 Task: Look for products in the category "Prenatal Vitamins" from Nature's Way only.
Action: Mouse moved to (242, 121)
Screenshot: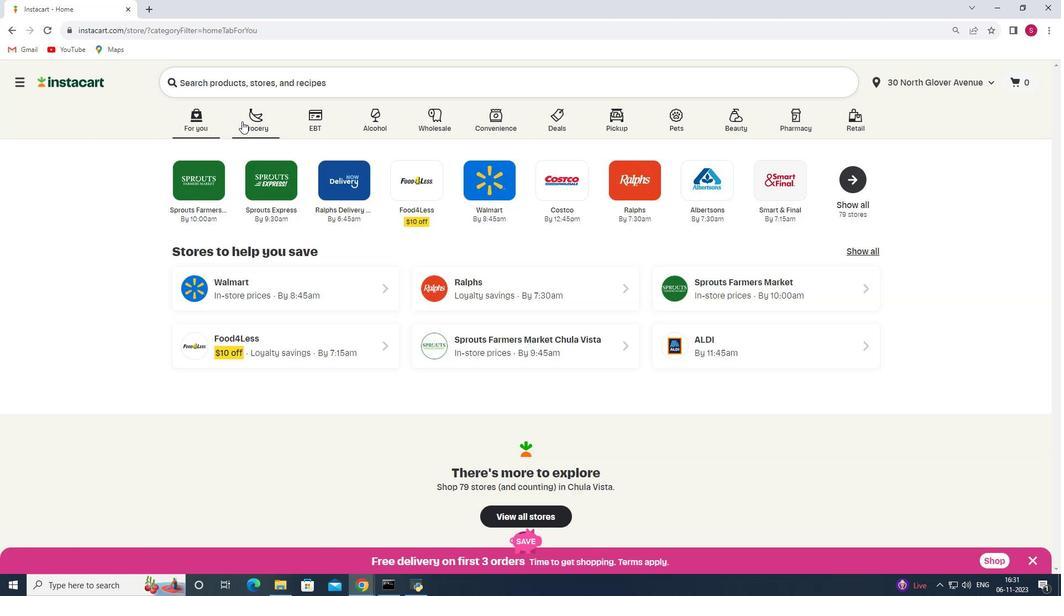 
Action: Mouse pressed left at (242, 121)
Screenshot: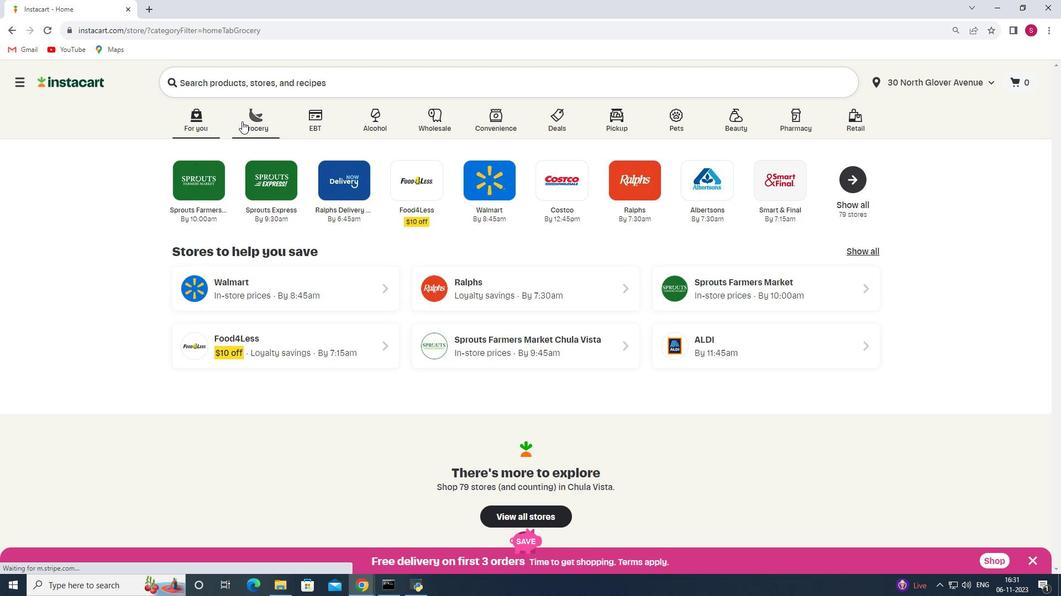 
Action: Mouse moved to (270, 320)
Screenshot: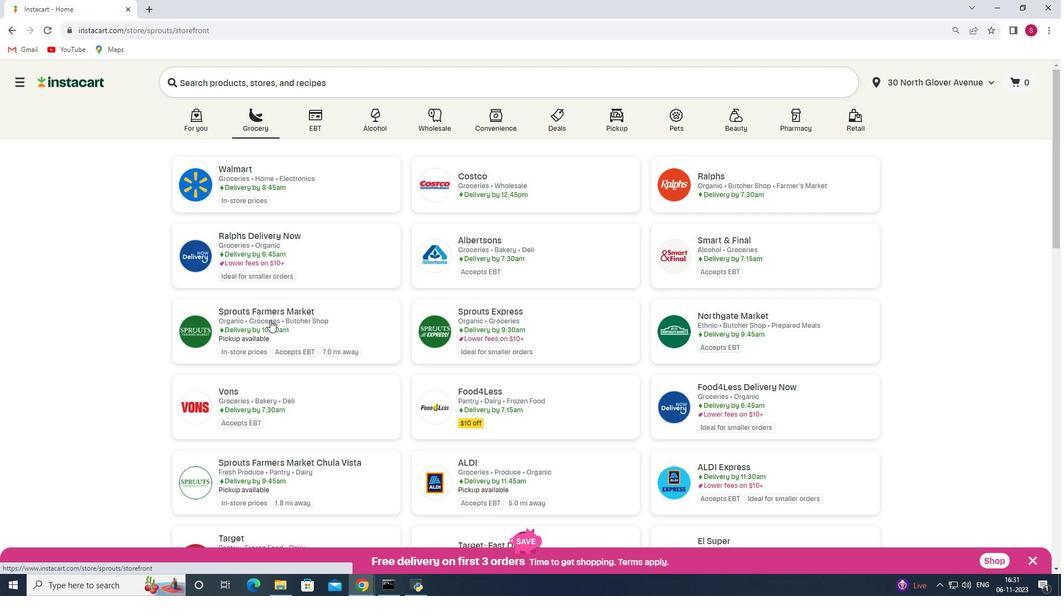 
Action: Mouse pressed left at (270, 320)
Screenshot: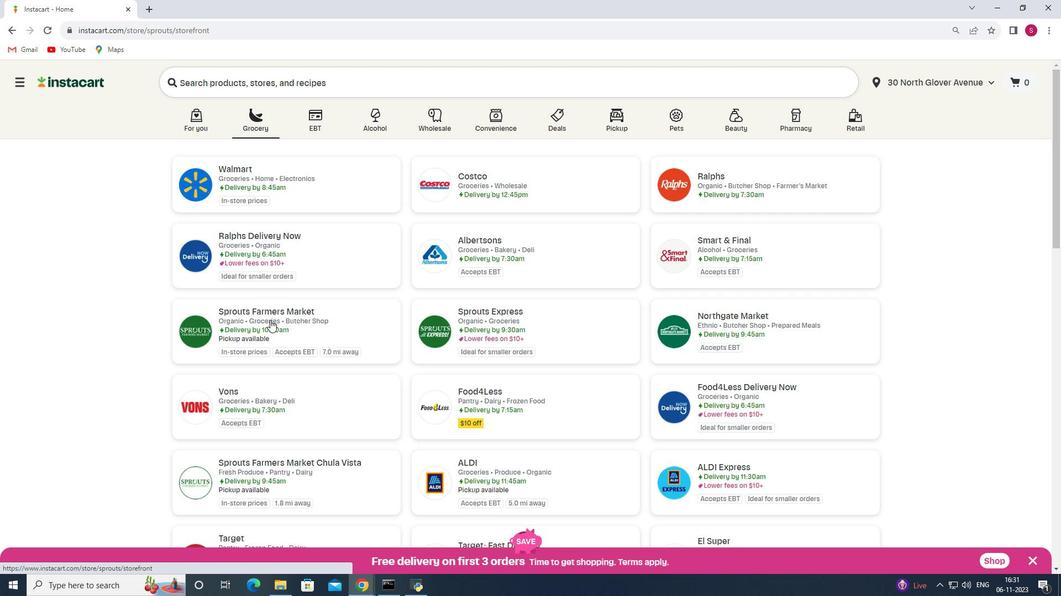 
Action: Mouse moved to (99, 343)
Screenshot: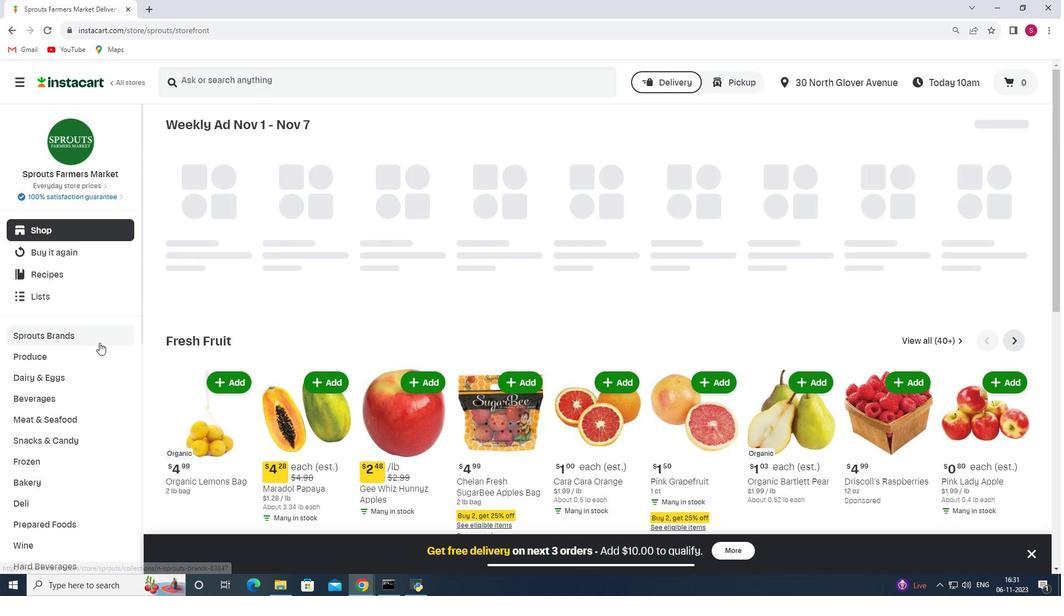 
Action: Mouse scrolled (99, 342) with delta (0, 0)
Screenshot: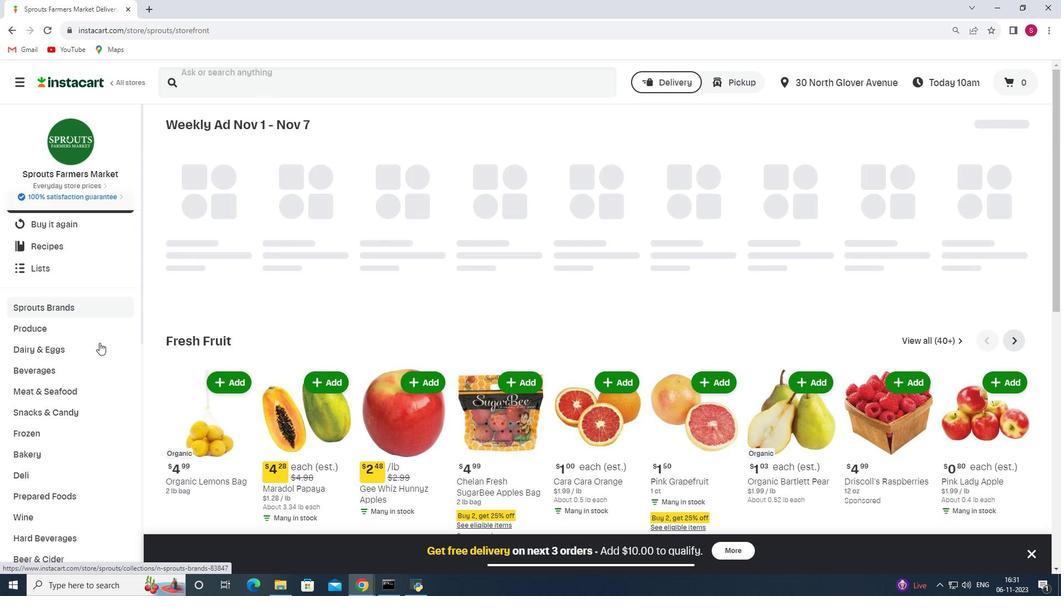 
Action: Mouse scrolled (99, 342) with delta (0, 0)
Screenshot: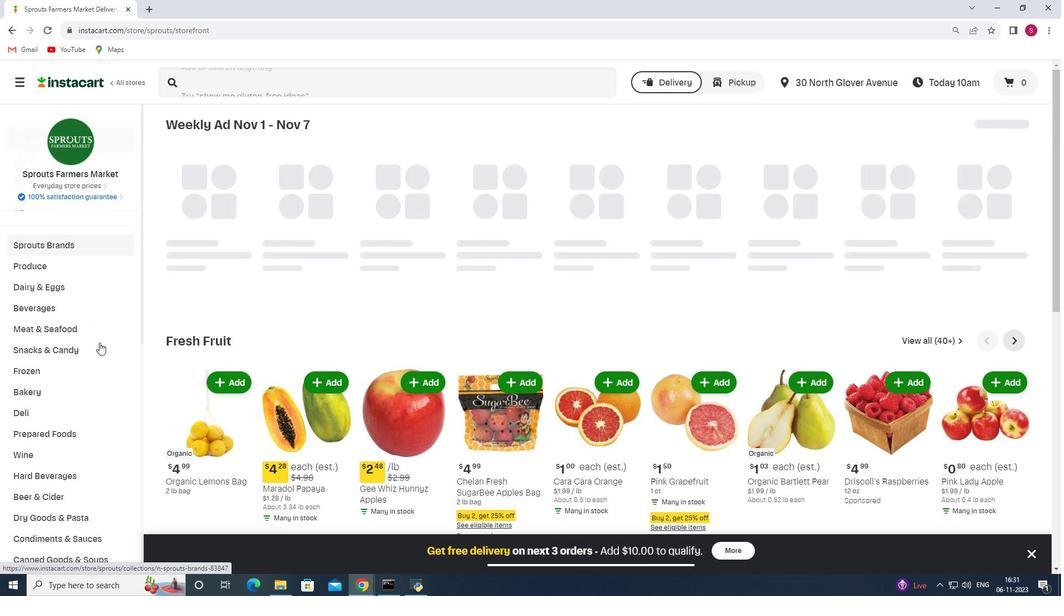 
Action: Mouse scrolled (99, 342) with delta (0, 0)
Screenshot: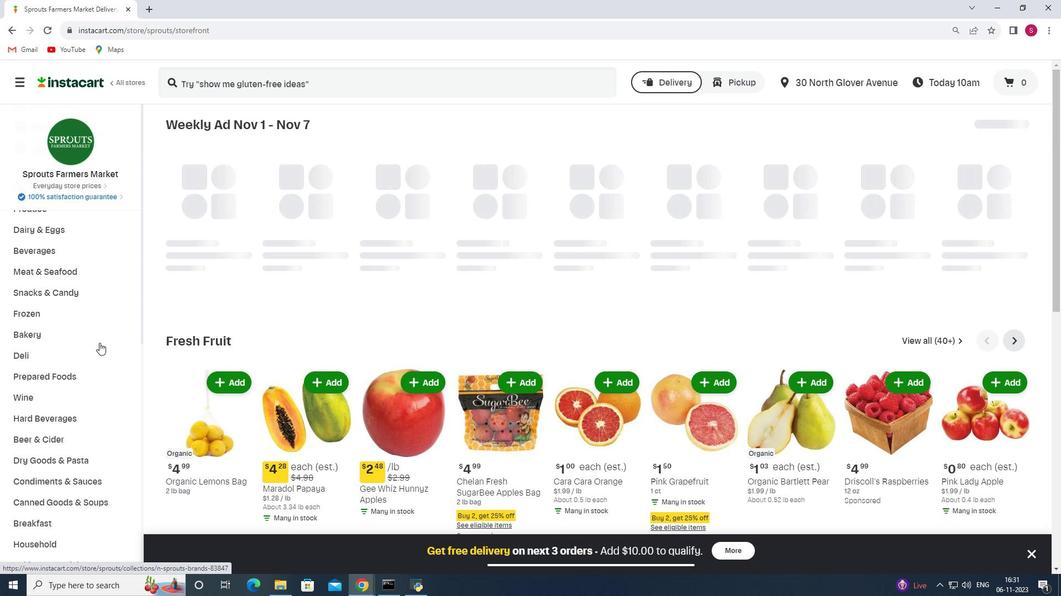 
Action: Mouse scrolled (99, 342) with delta (0, 0)
Screenshot: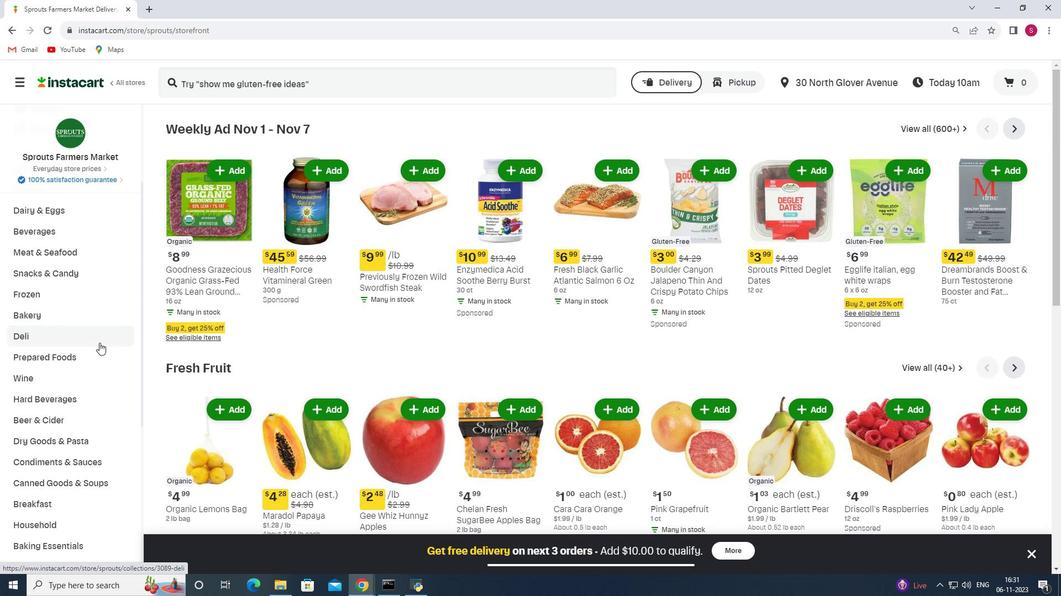
Action: Mouse scrolled (99, 342) with delta (0, 0)
Screenshot: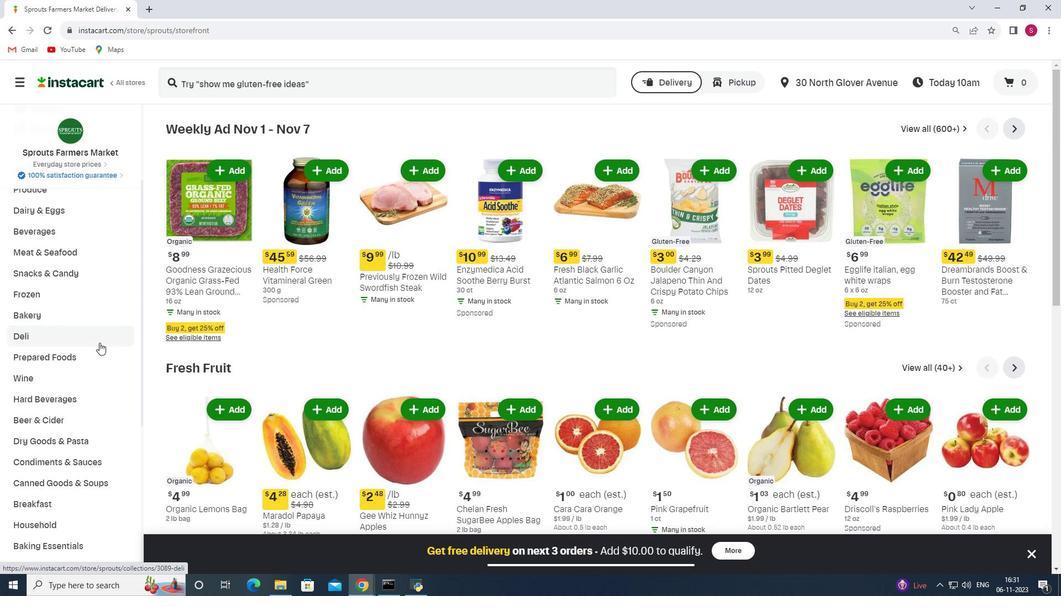 
Action: Mouse scrolled (99, 342) with delta (0, 0)
Screenshot: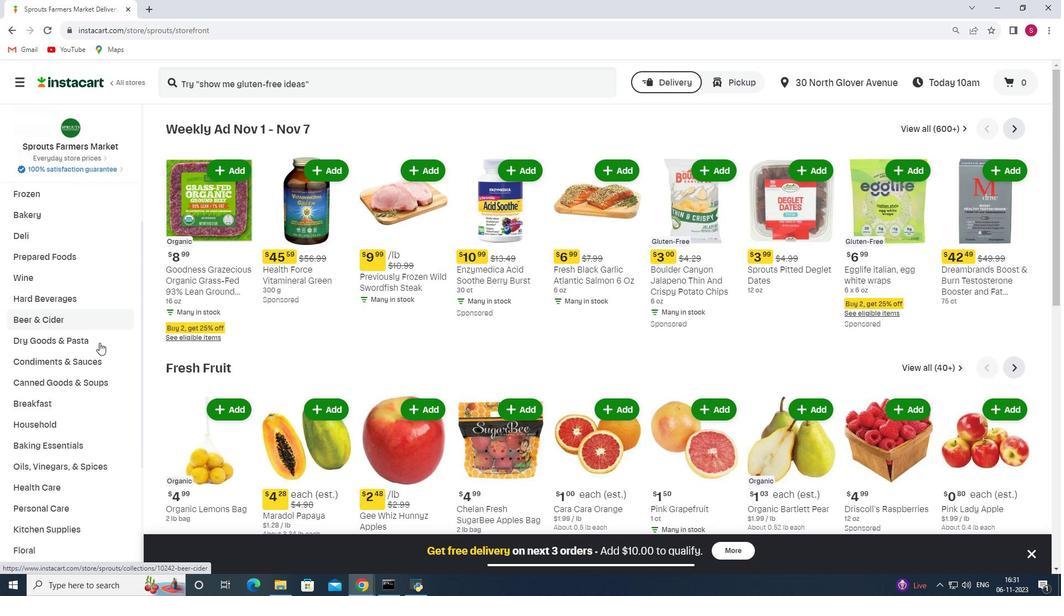 
Action: Mouse scrolled (99, 342) with delta (0, 0)
Screenshot: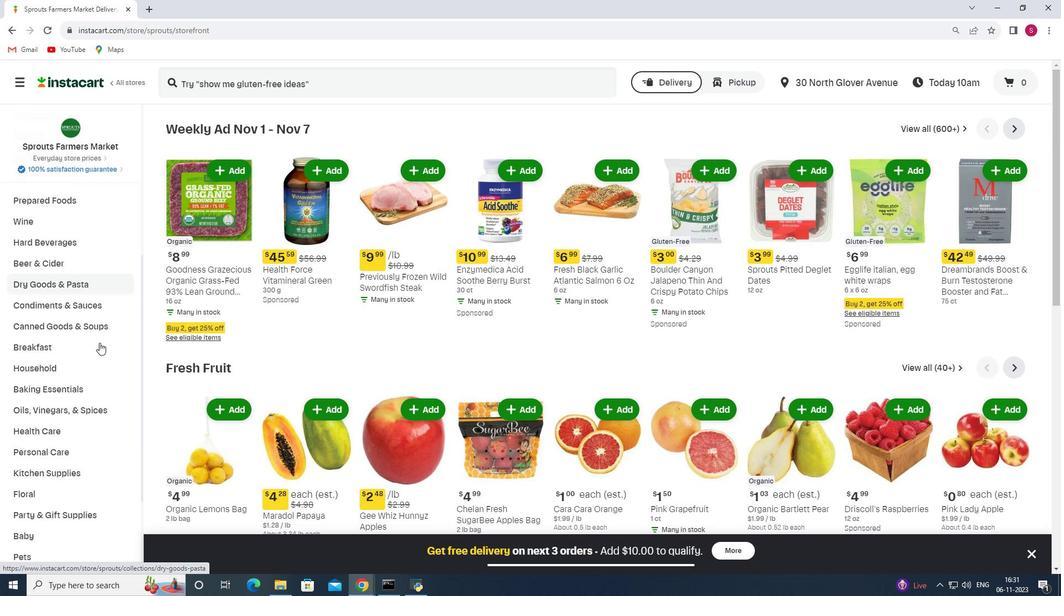 
Action: Mouse scrolled (99, 342) with delta (0, 0)
Screenshot: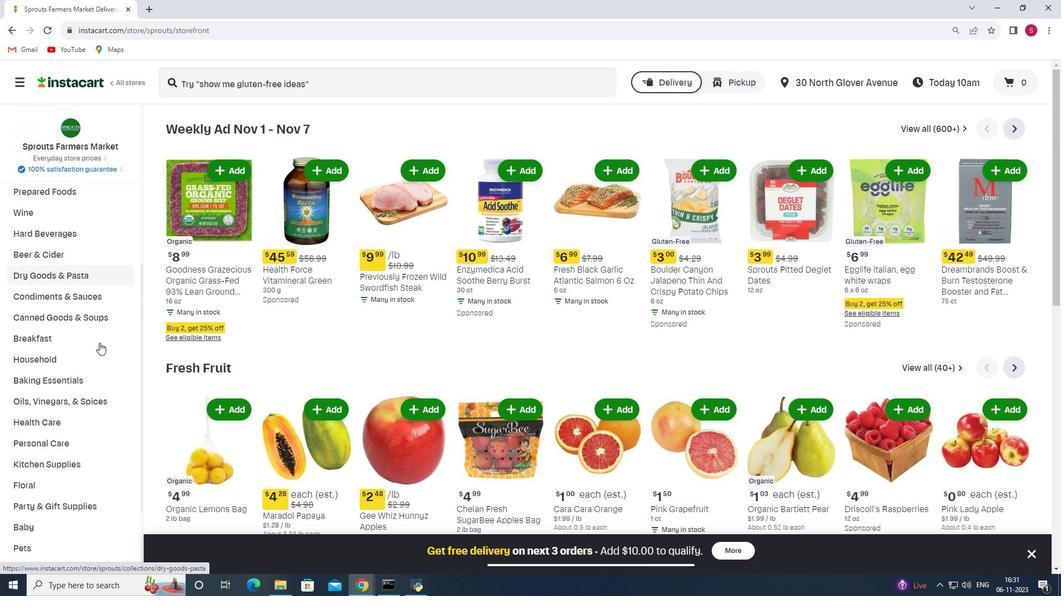 
Action: Mouse scrolled (99, 342) with delta (0, 0)
Screenshot: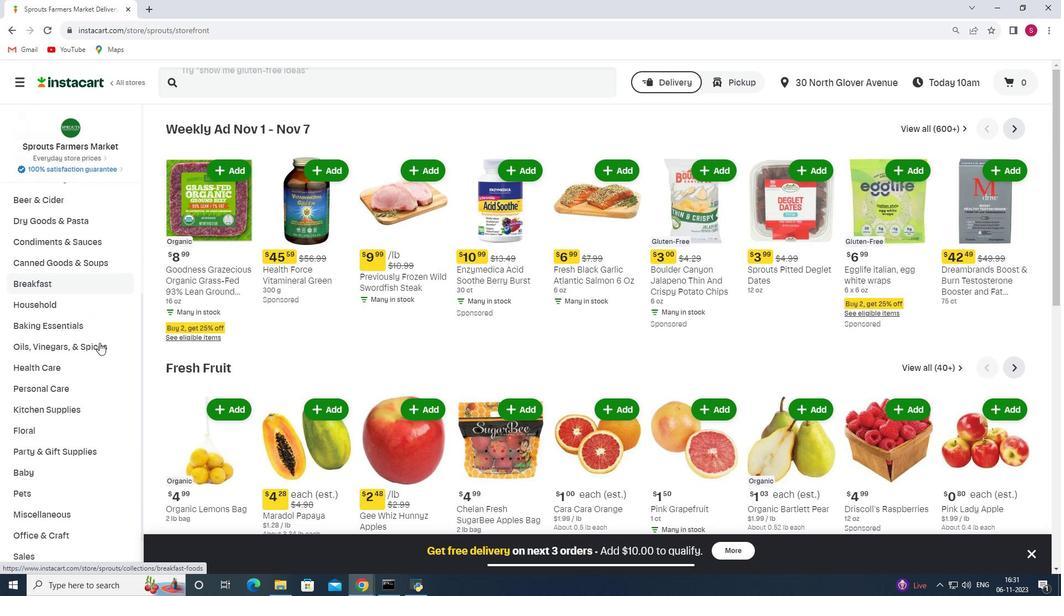 
Action: Mouse moved to (67, 359)
Screenshot: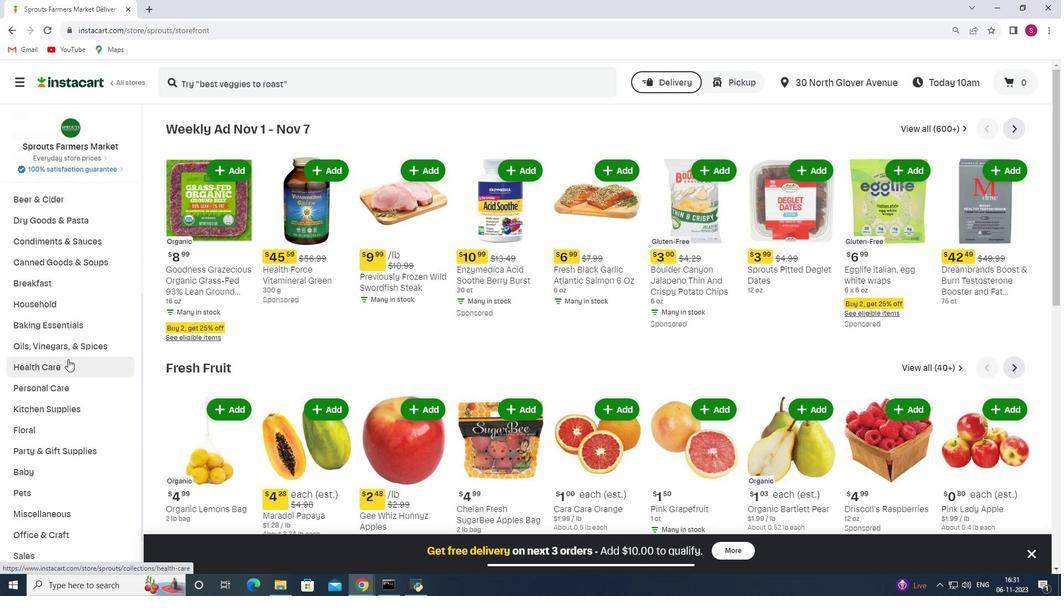 
Action: Mouse pressed left at (67, 359)
Screenshot: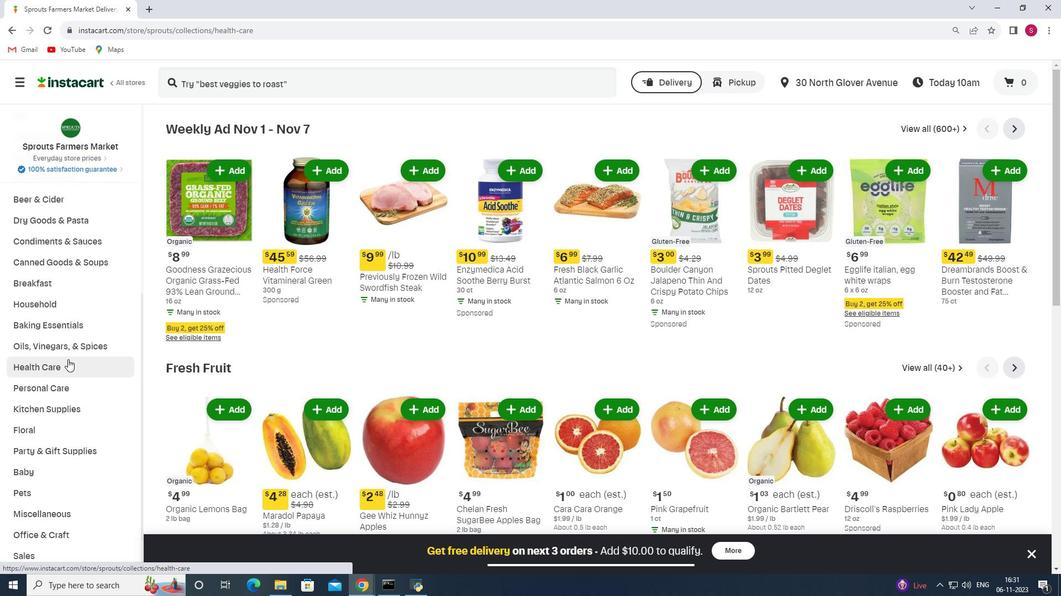 
Action: Mouse moved to (401, 158)
Screenshot: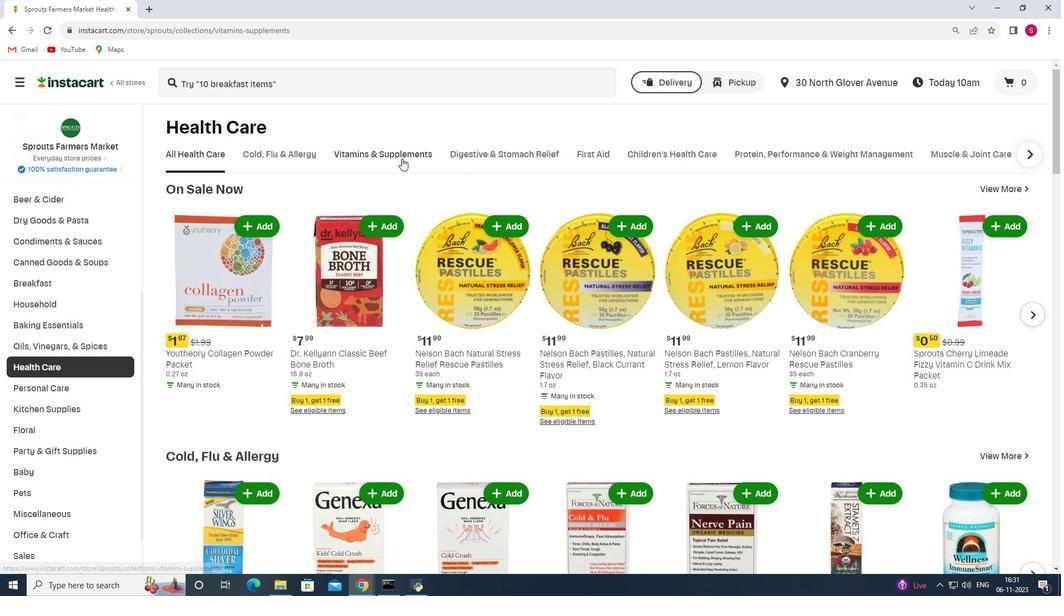
Action: Mouse pressed left at (401, 158)
Screenshot: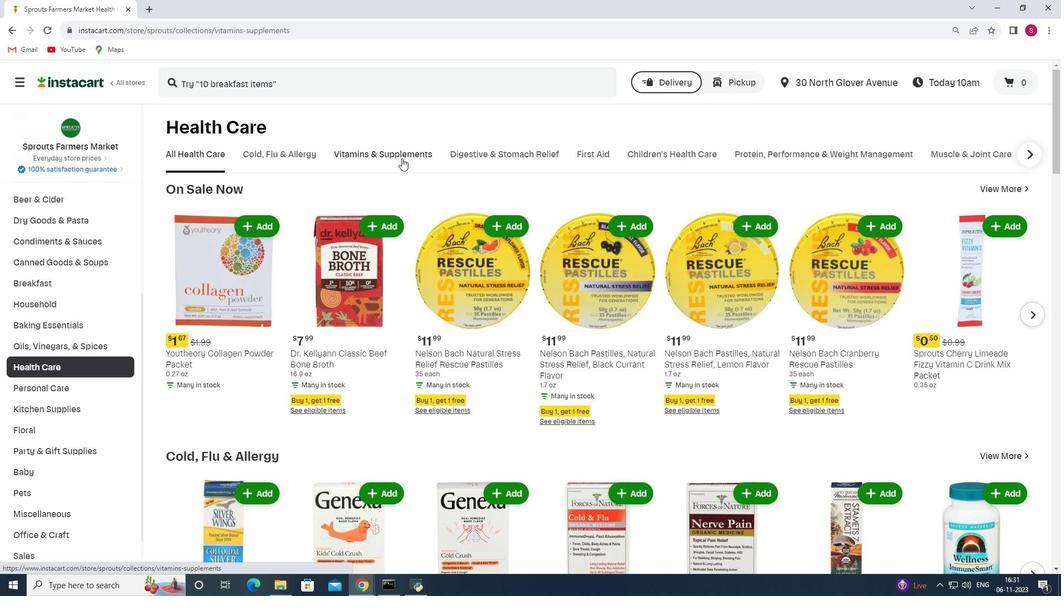 
Action: Mouse moved to (1031, 203)
Screenshot: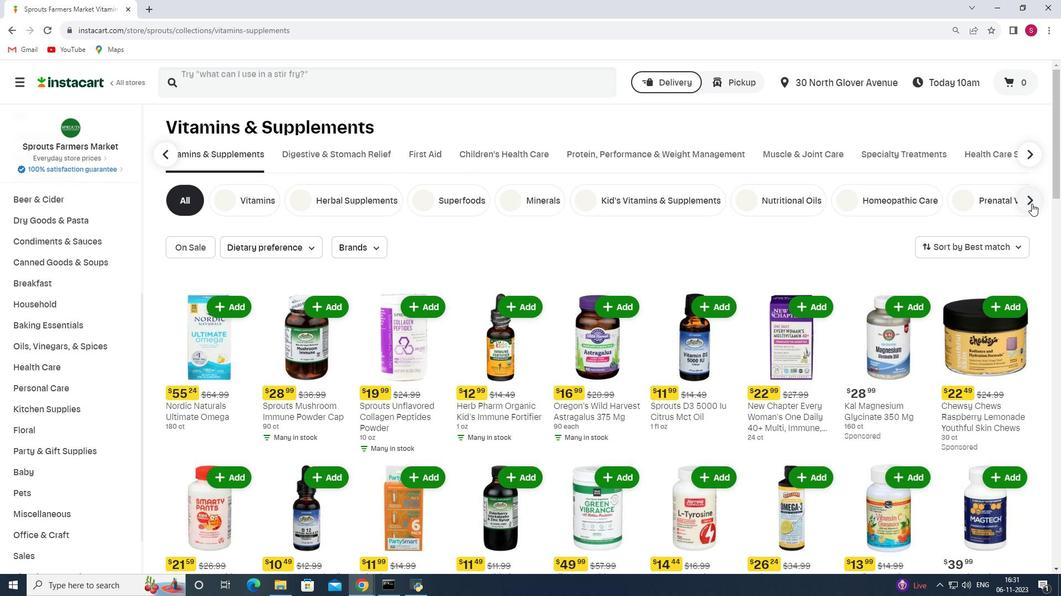 
Action: Mouse pressed left at (1031, 203)
Screenshot: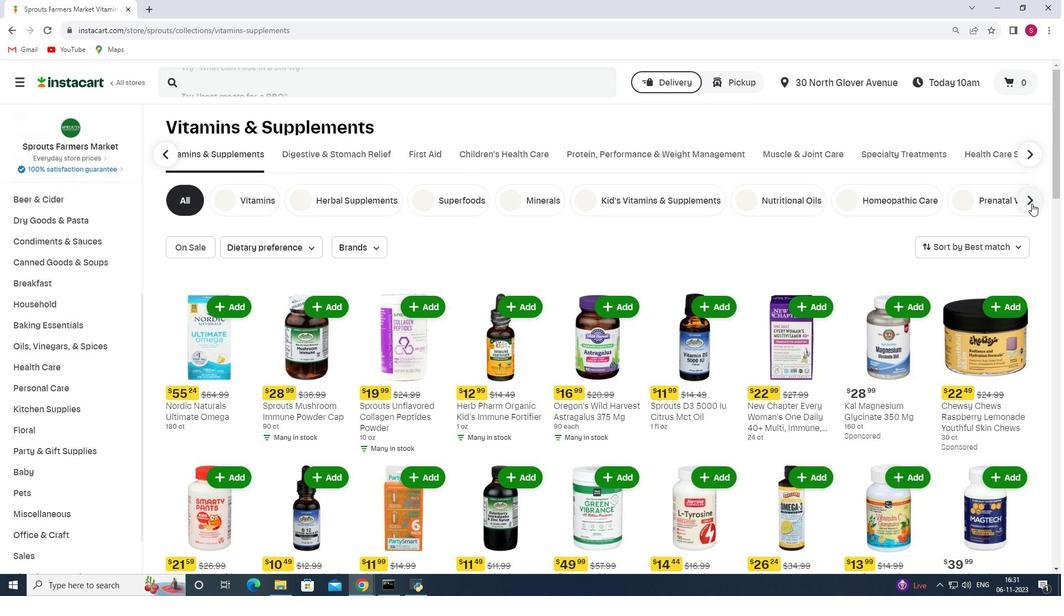
Action: Mouse moved to (407, 211)
Screenshot: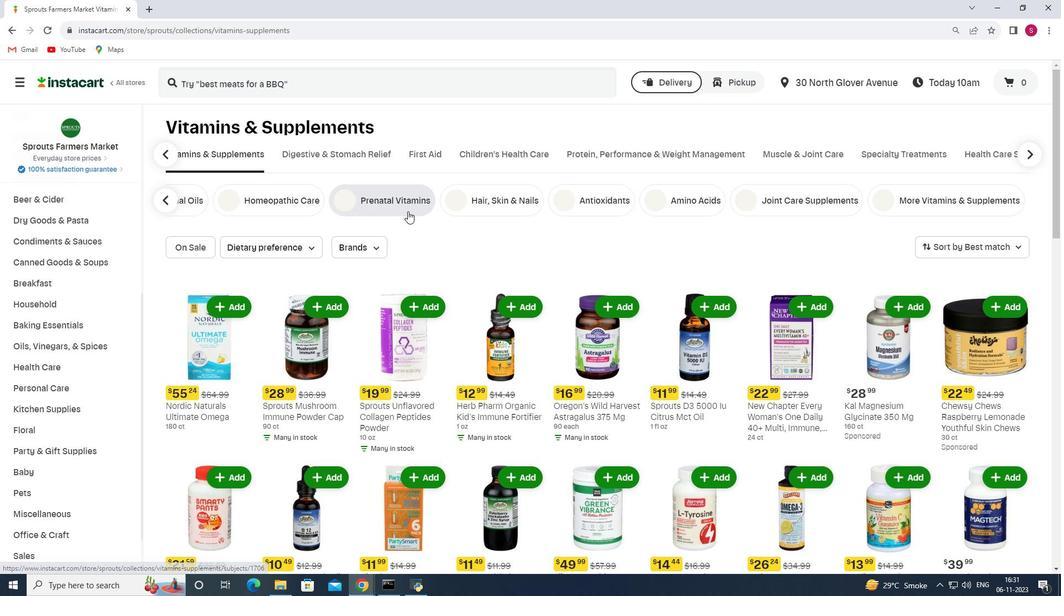 
Action: Mouse pressed left at (407, 211)
Screenshot: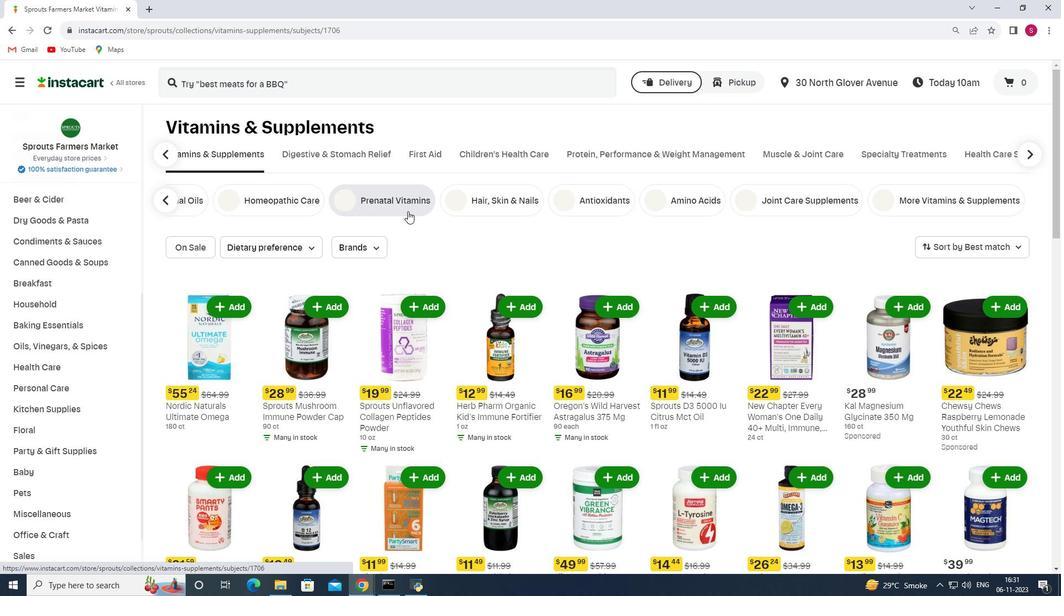 
Action: Mouse moved to (266, 250)
Screenshot: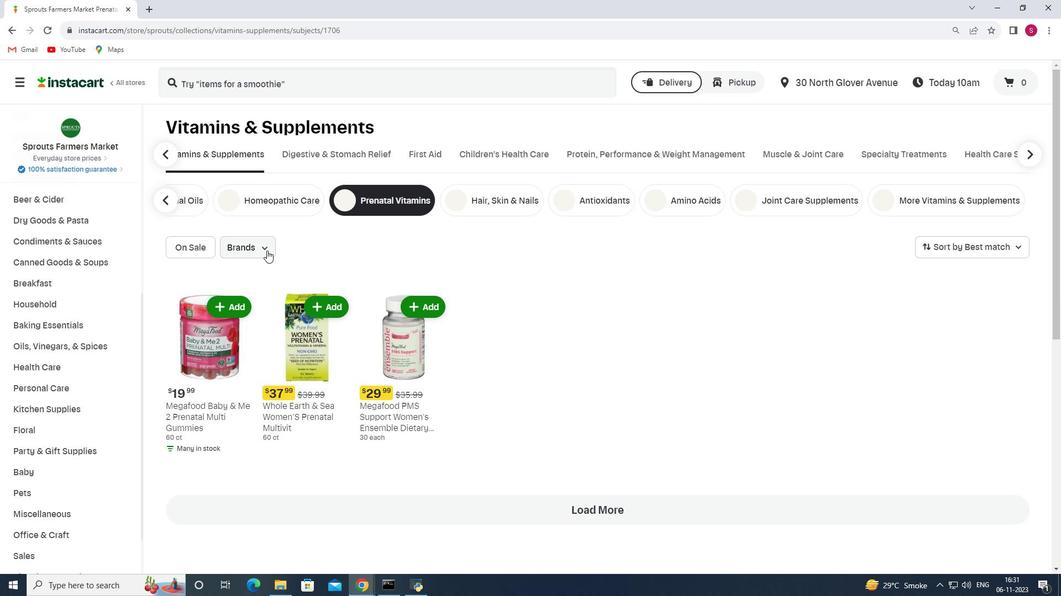 
Action: Mouse pressed left at (266, 250)
Screenshot: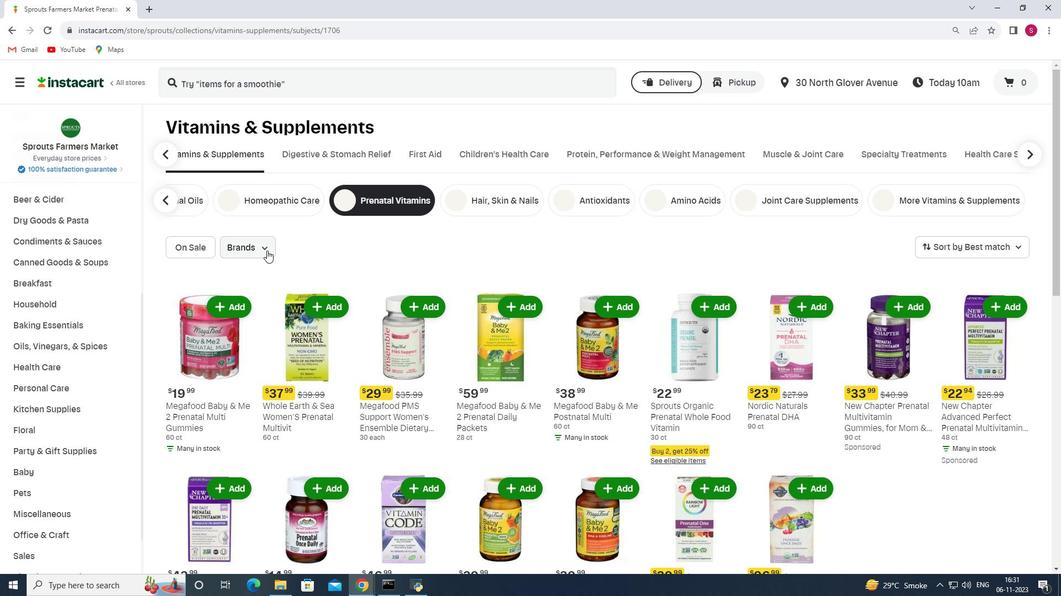 
Action: Mouse moved to (276, 292)
Screenshot: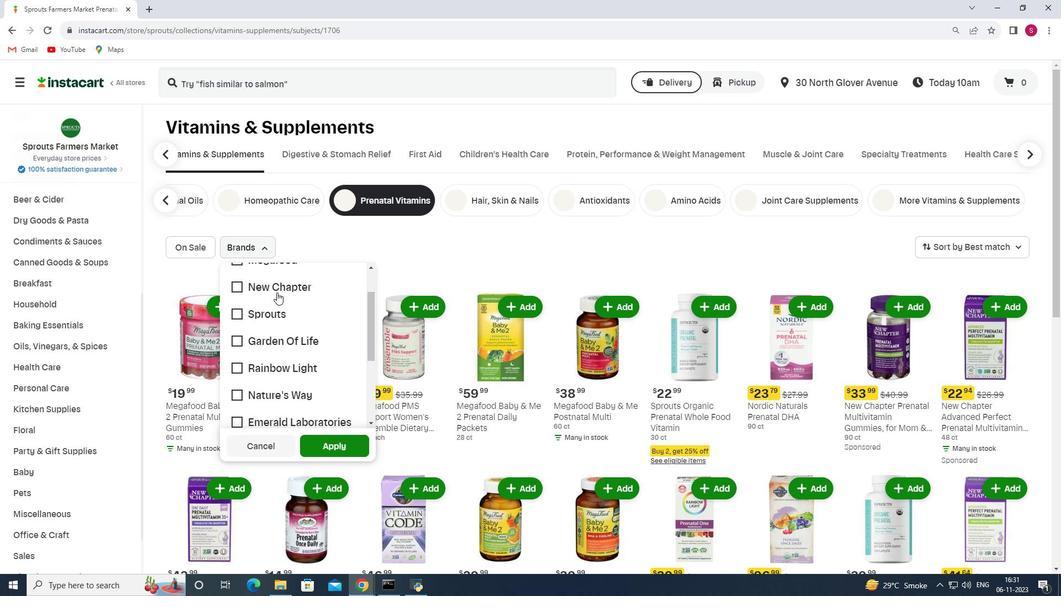 
Action: Mouse scrolled (276, 292) with delta (0, 0)
Screenshot: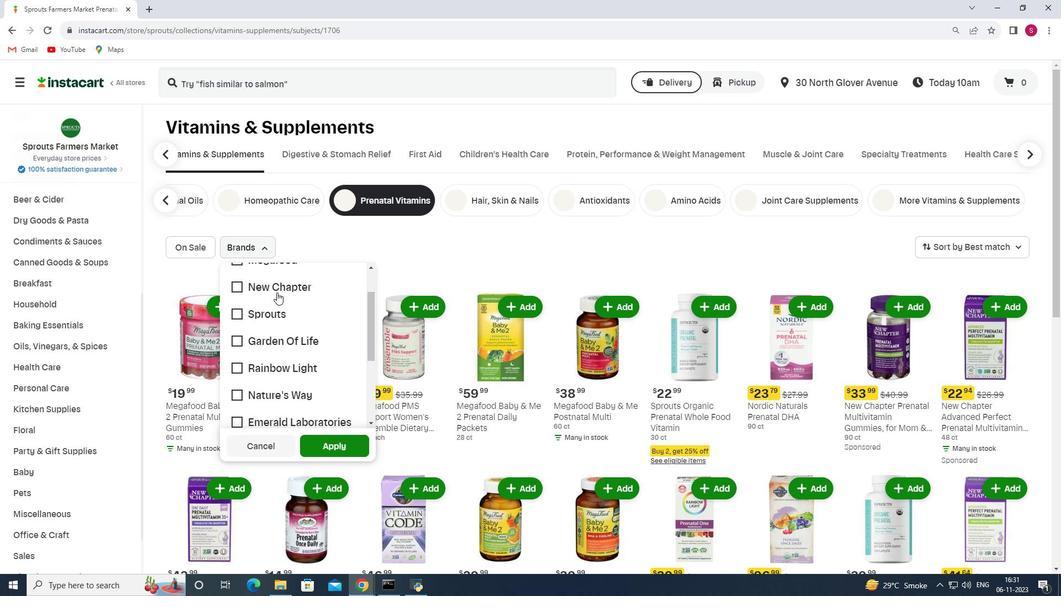
Action: Mouse scrolled (276, 292) with delta (0, 0)
Screenshot: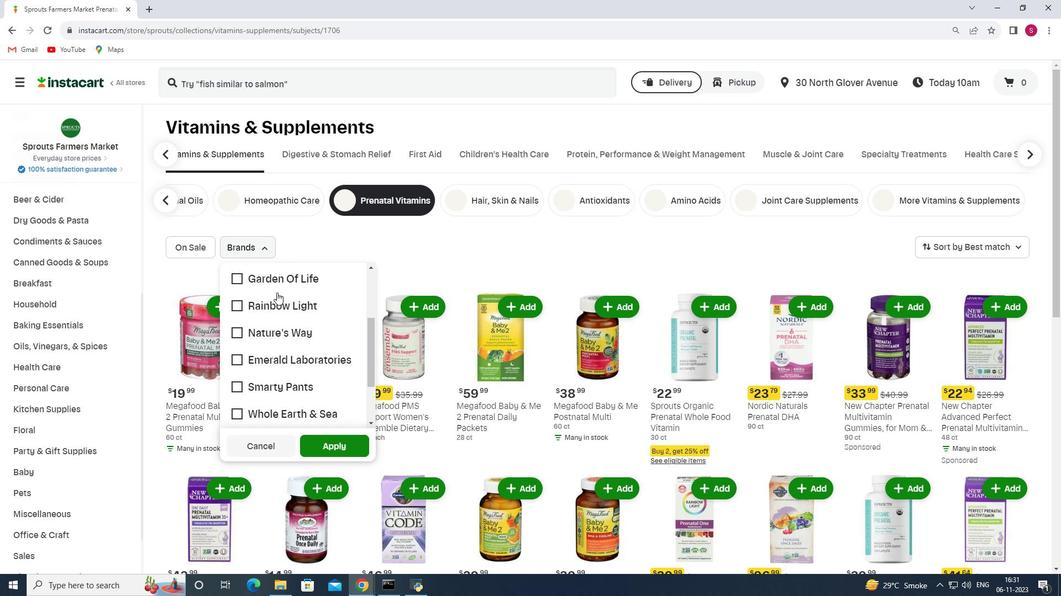 
Action: Mouse moved to (243, 329)
Screenshot: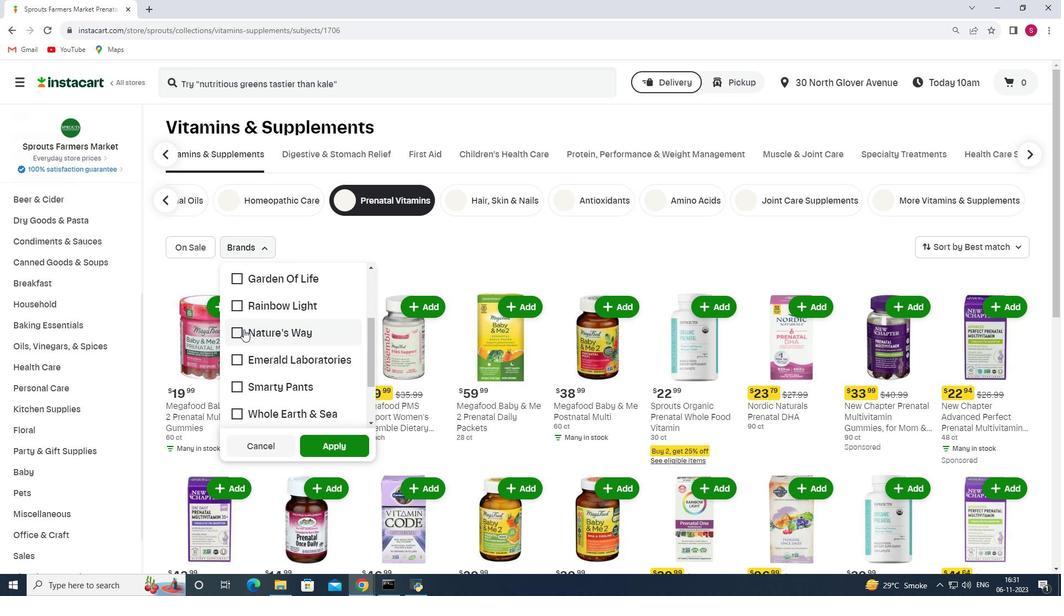 
Action: Mouse pressed left at (243, 329)
Screenshot: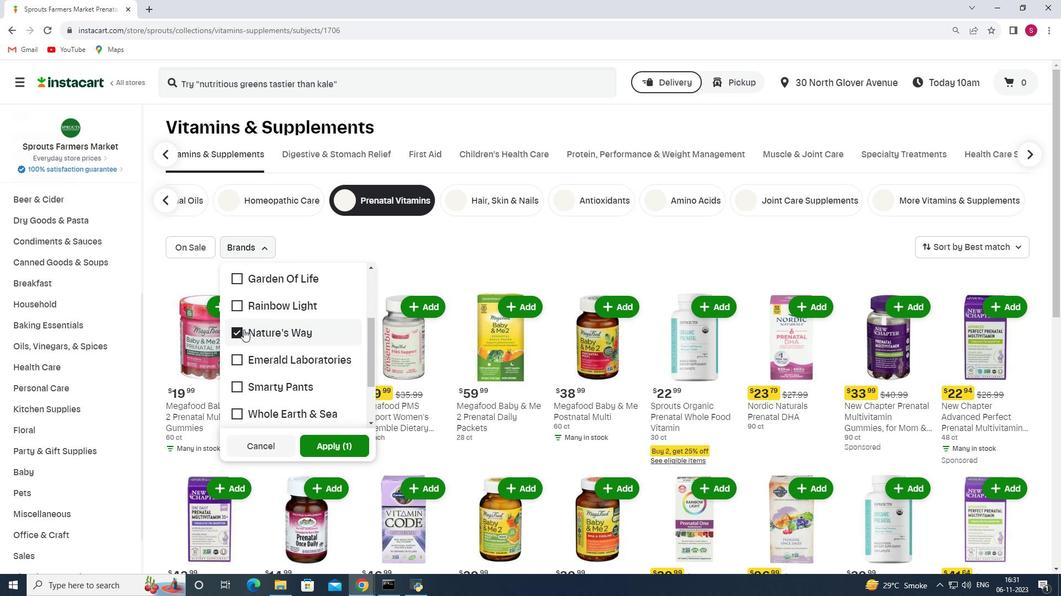 
Action: Mouse moved to (347, 447)
Screenshot: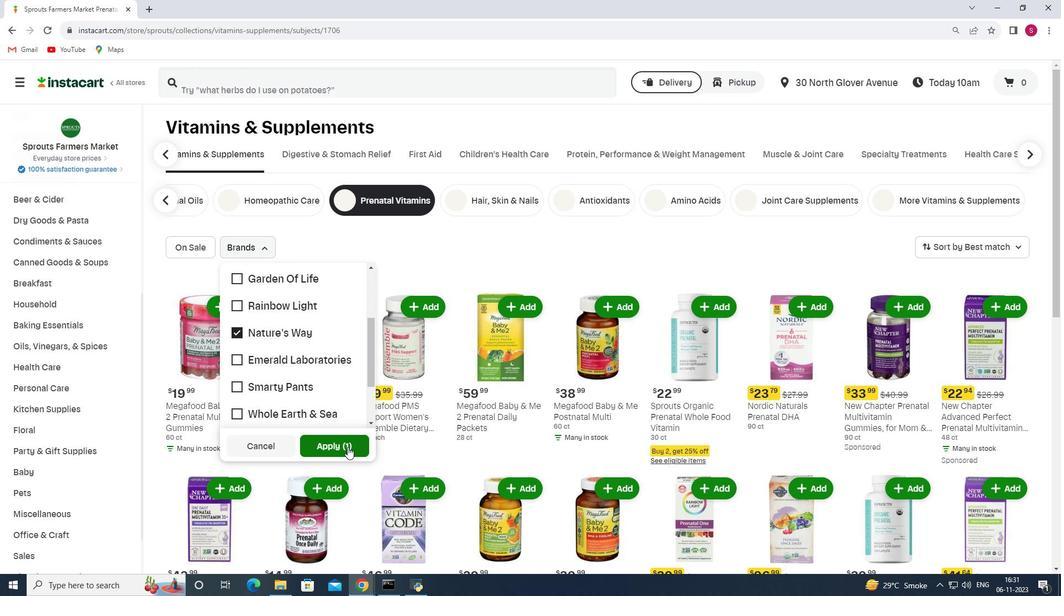 
Action: Mouse pressed left at (347, 447)
Screenshot: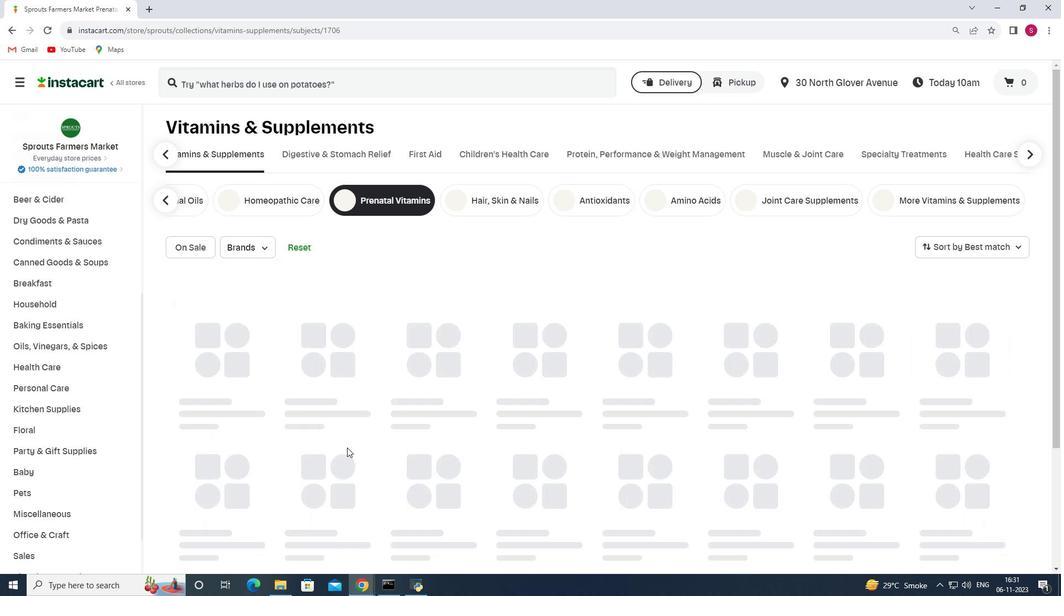 
Action: Mouse moved to (263, 457)
Screenshot: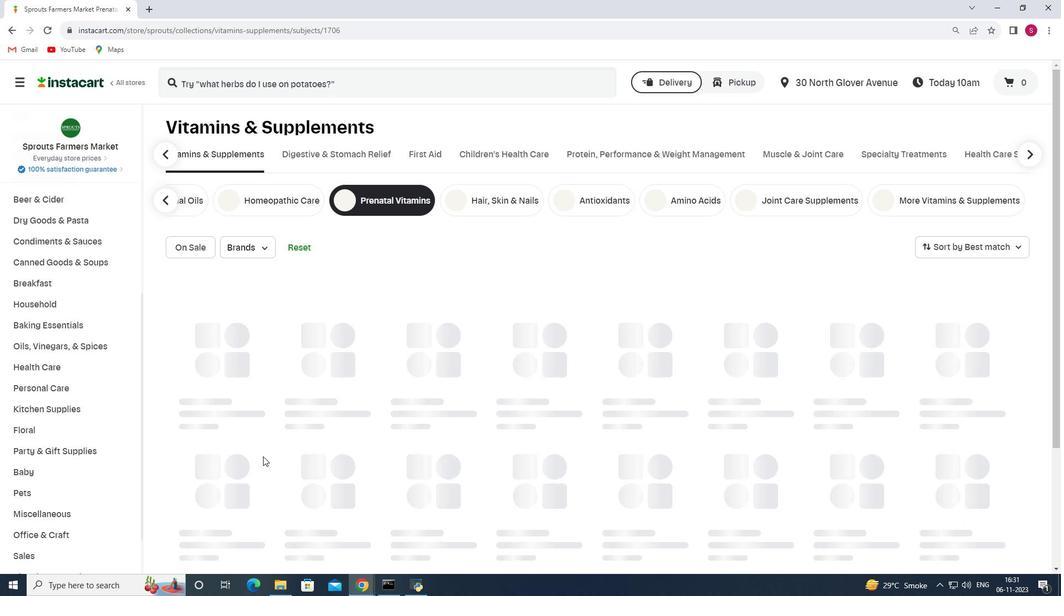 
